 Task: Add Tazo Tea Orange Sweet to the cart.
Action: Mouse pressed left at (22, 104)
Screenshot: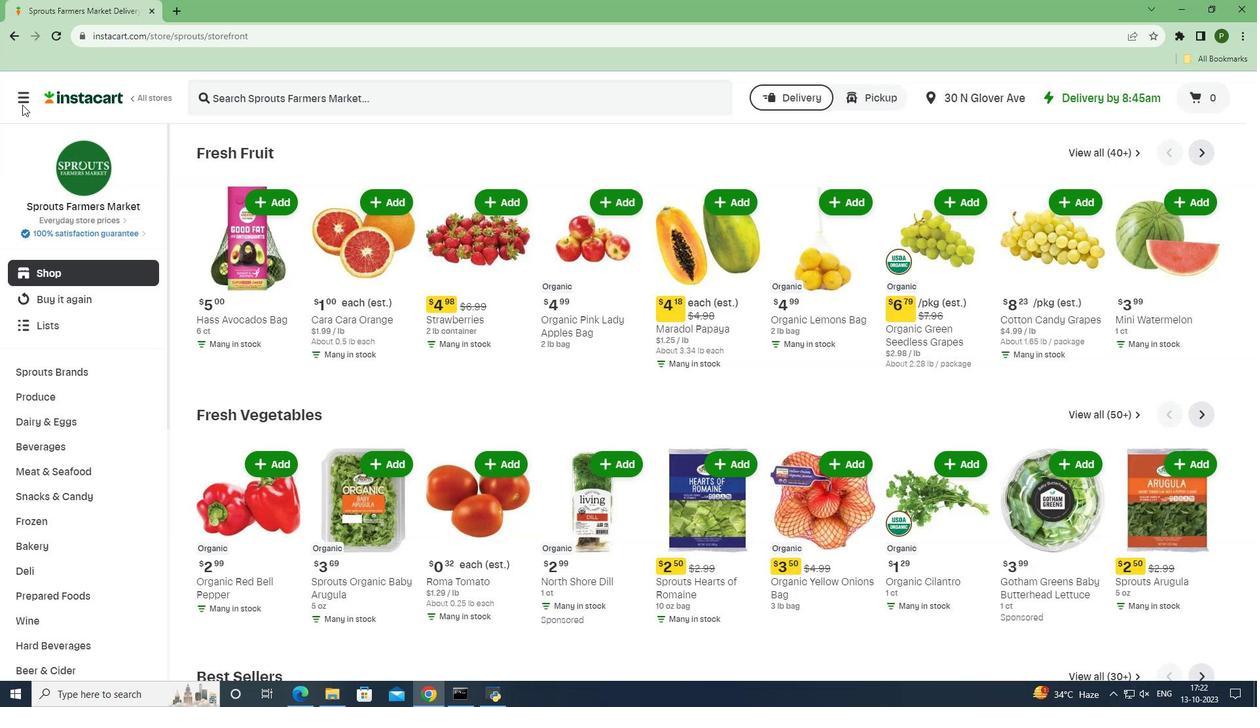 
Action: Mouse moved to (45, 337)
Screenshot: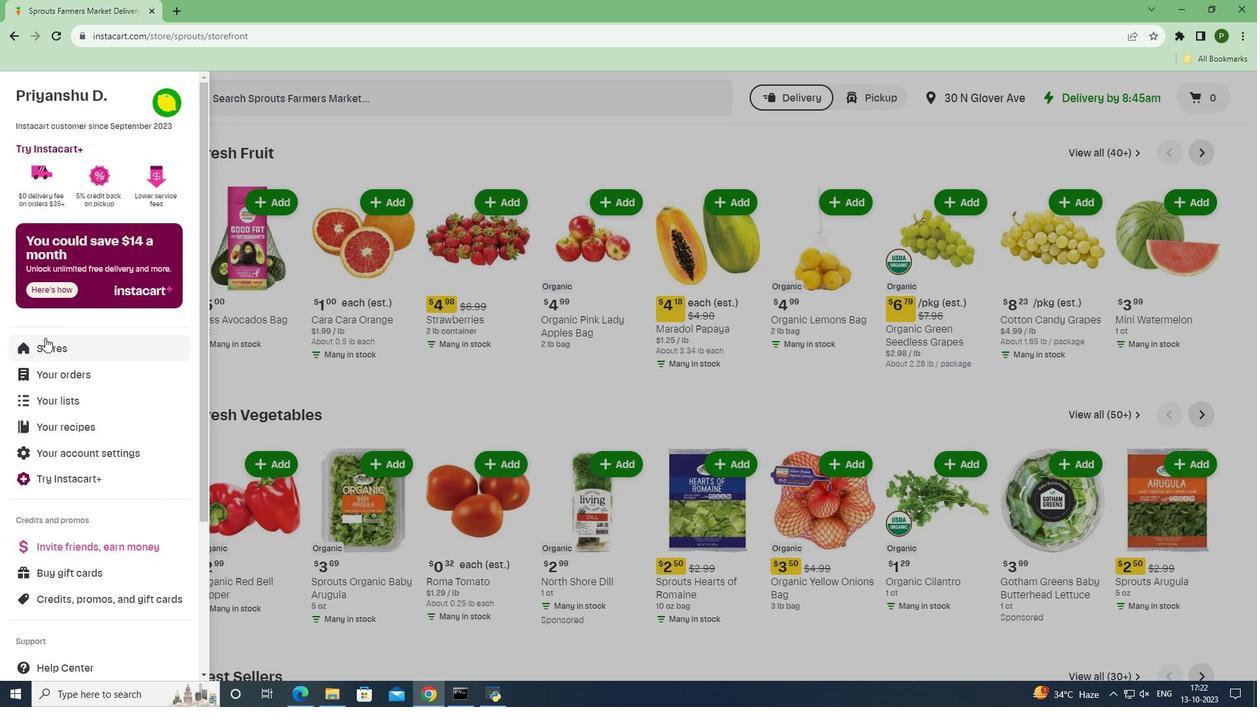 
Action: Mouse pressed left at (45, 337)
Screenshot: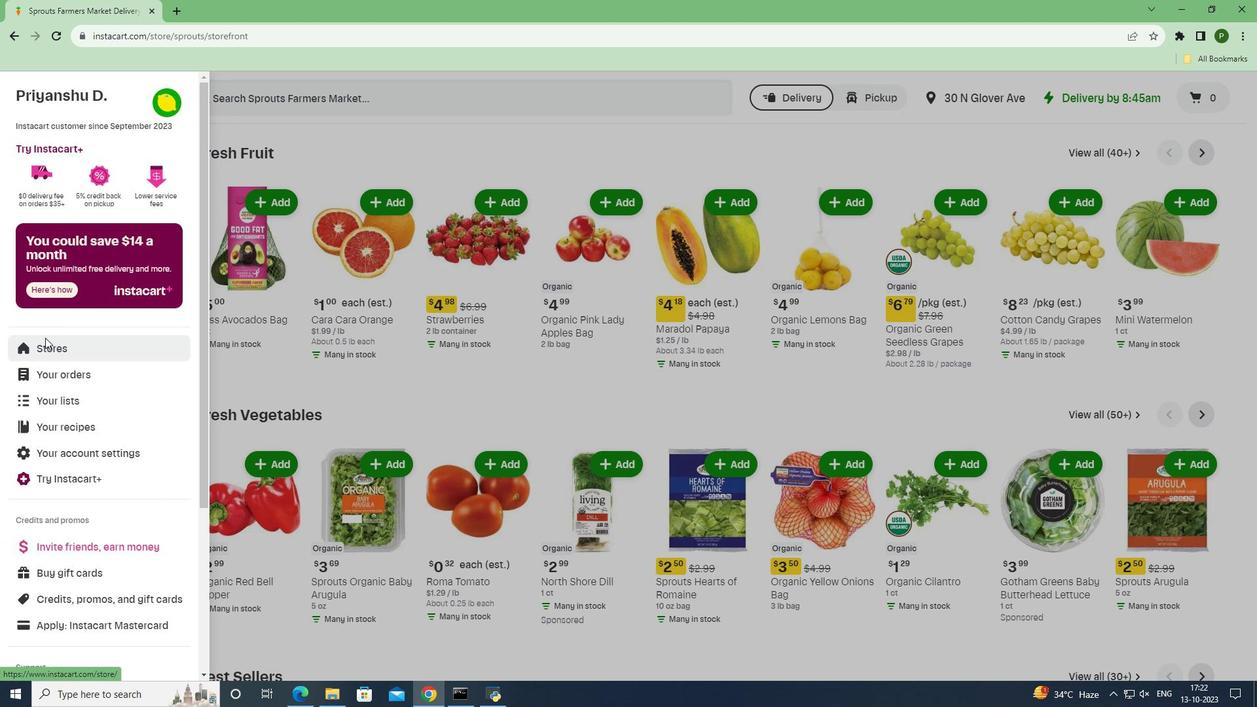 
Action: Mouse moved to (299, 146)
Screenshot: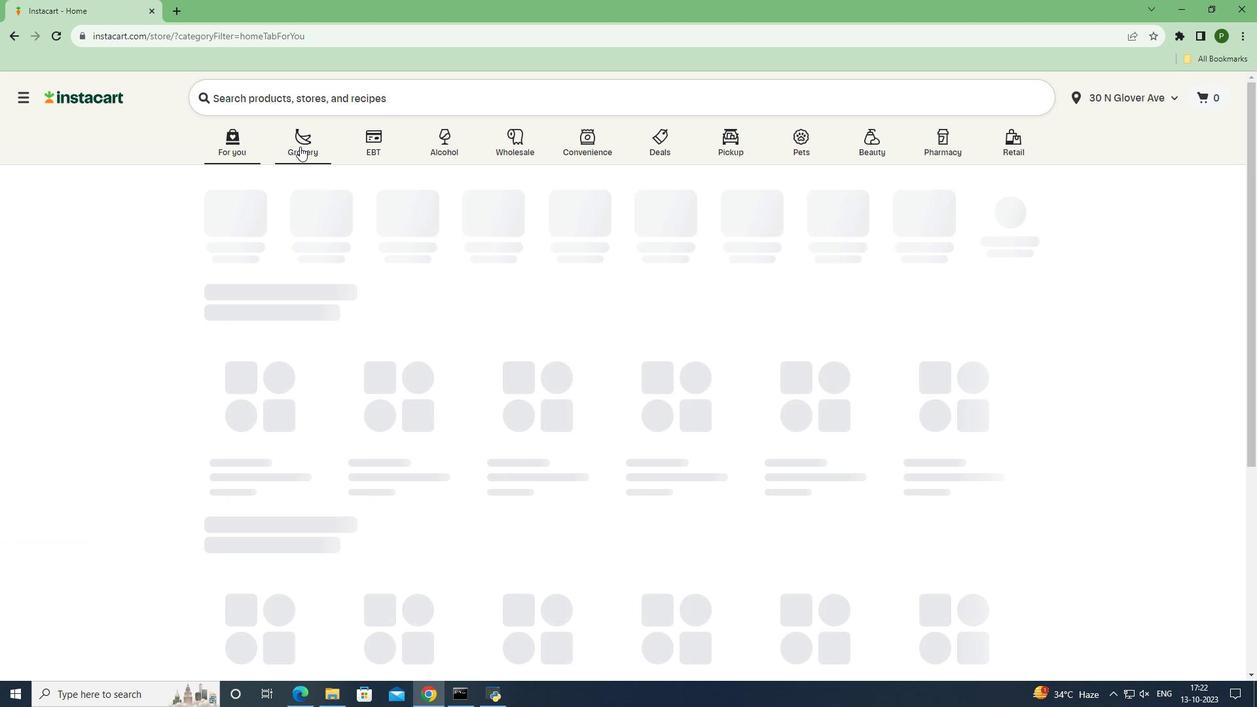 
Action: Mouse pressed left at (299, 146)
Screenshot: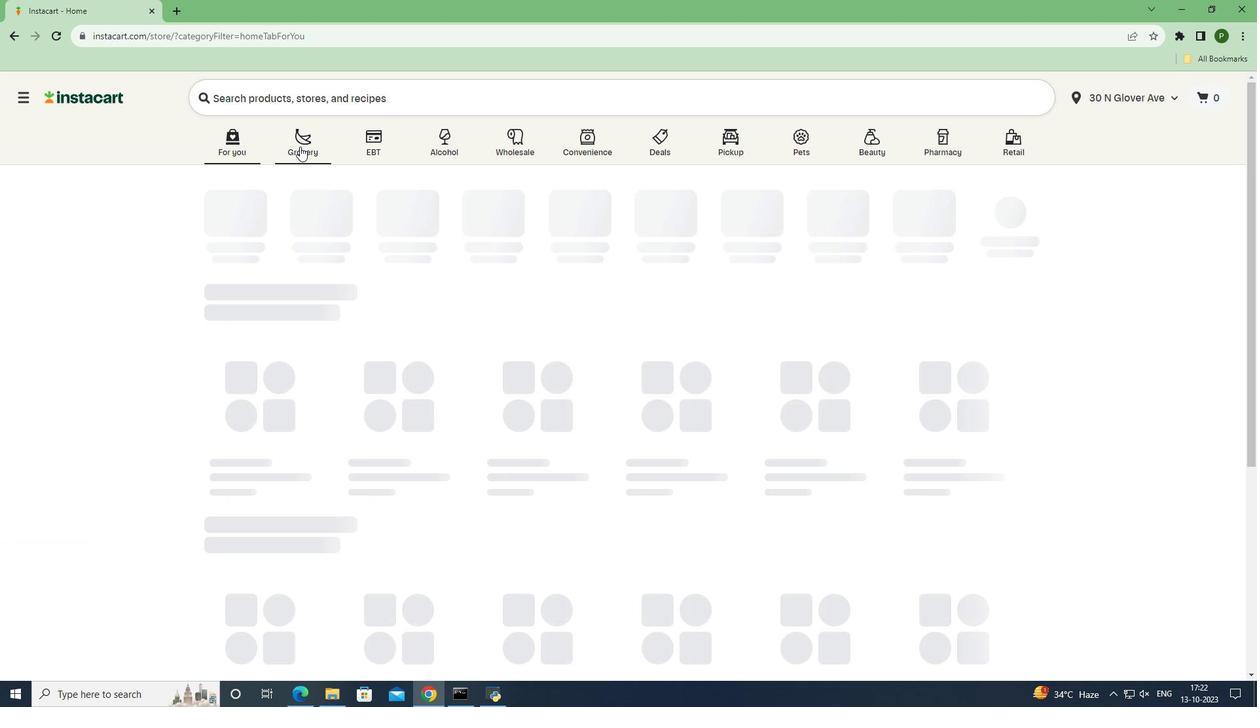 
Action: Mouse moved to (803, 293)
Screenshot: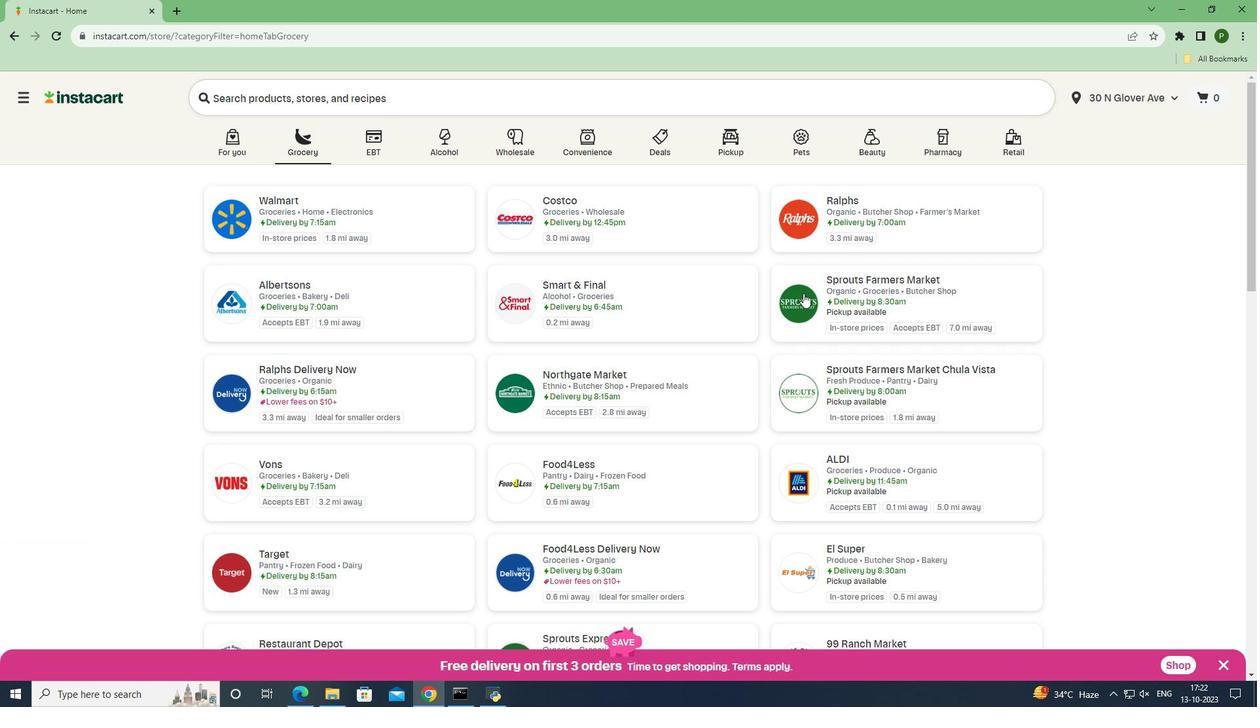 
Action: Mouse pressed left at (803, 293)
Screenshot: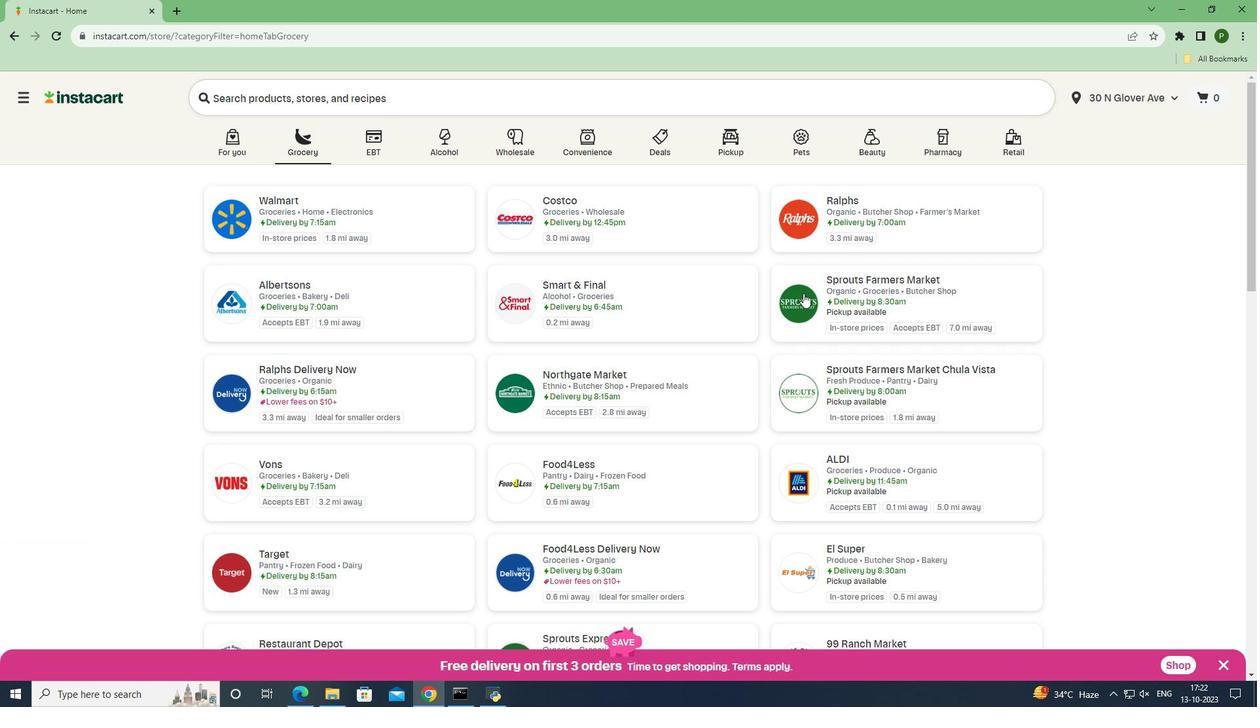 
Action: Mouse moved to (82, 447)
Screenshot: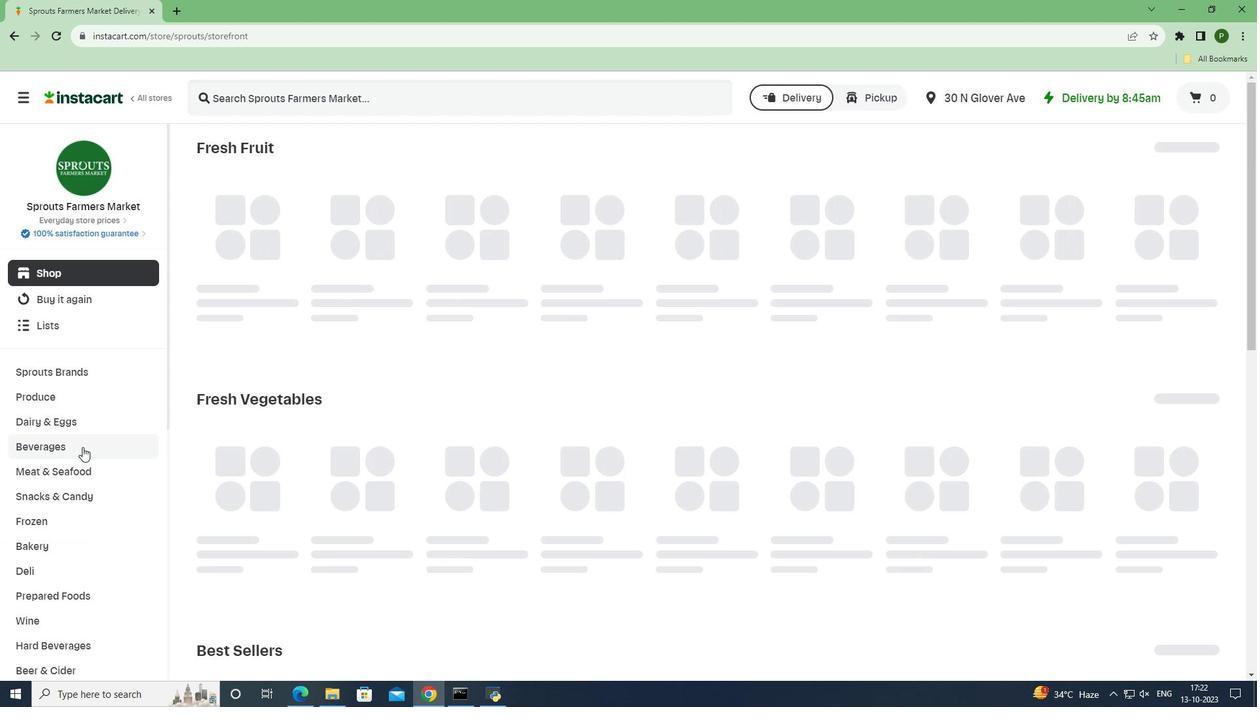
Action: Mouse pressed left at (82, 447)
Screenshot: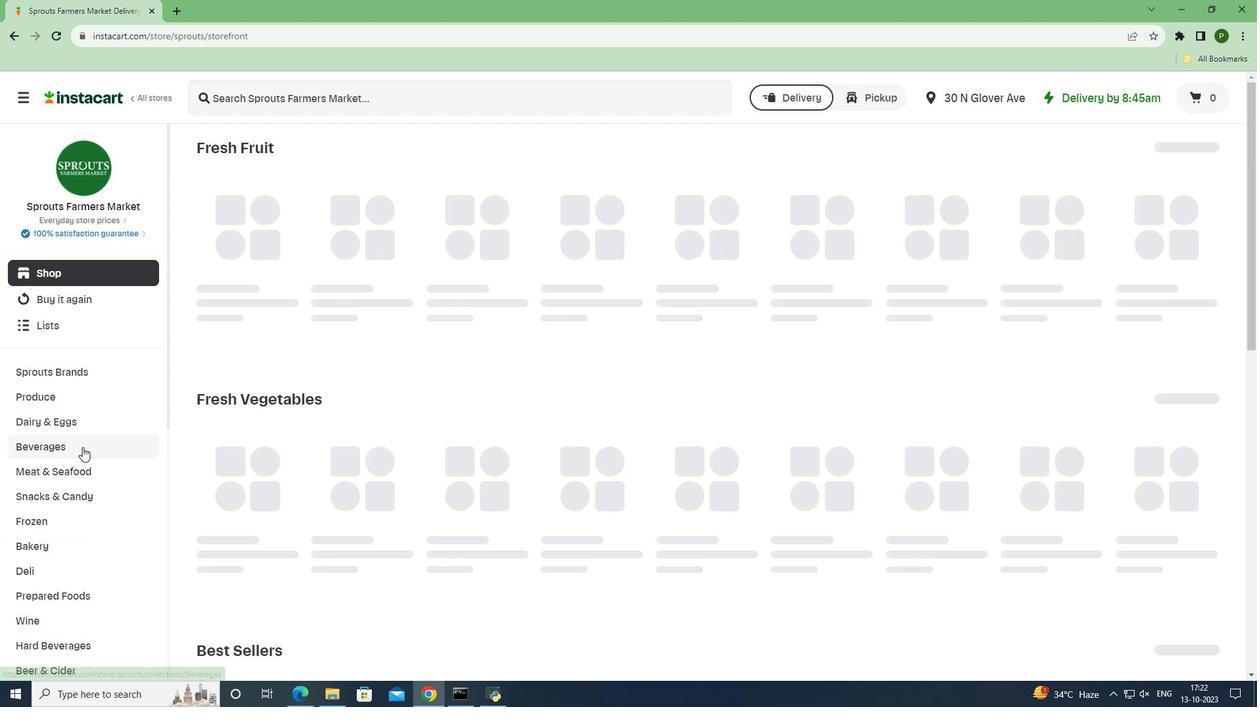
Action: Mouse moved to (1138, 180)
Screenshot: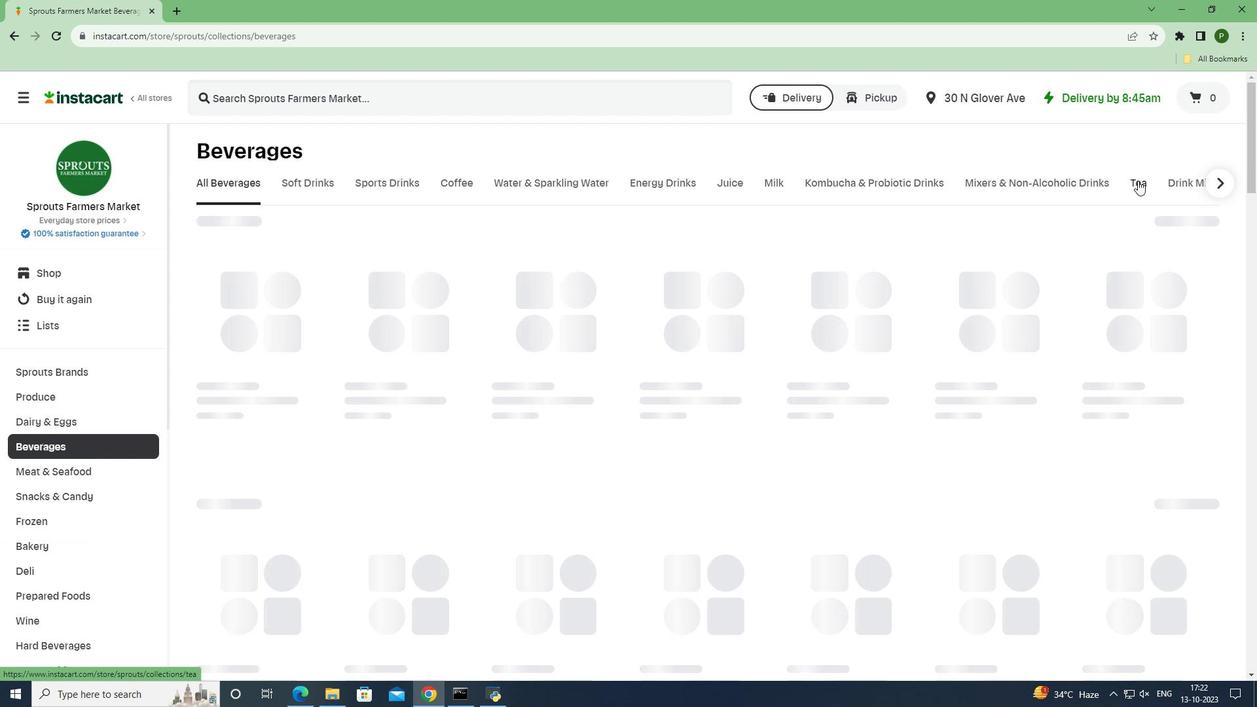 
Action: Mouse pressed left at (1138, 180)
Screenshot: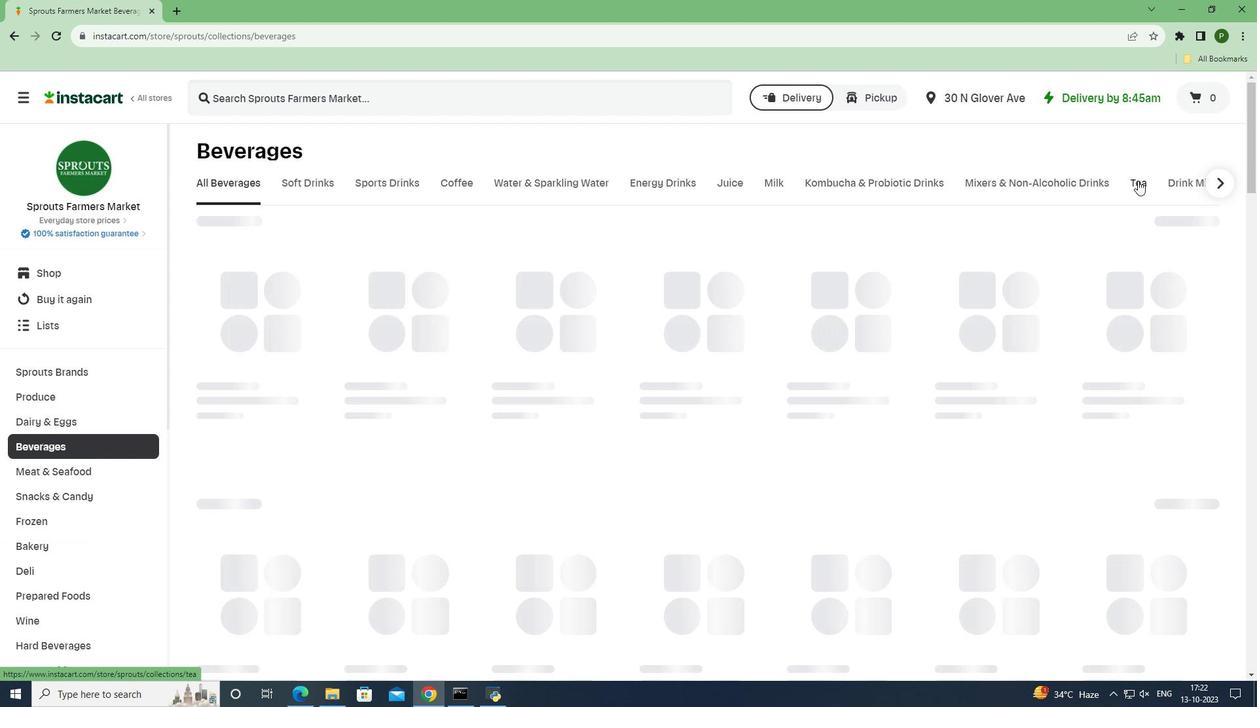 
Action: Mouse moved to (519, 103)
Screenshot: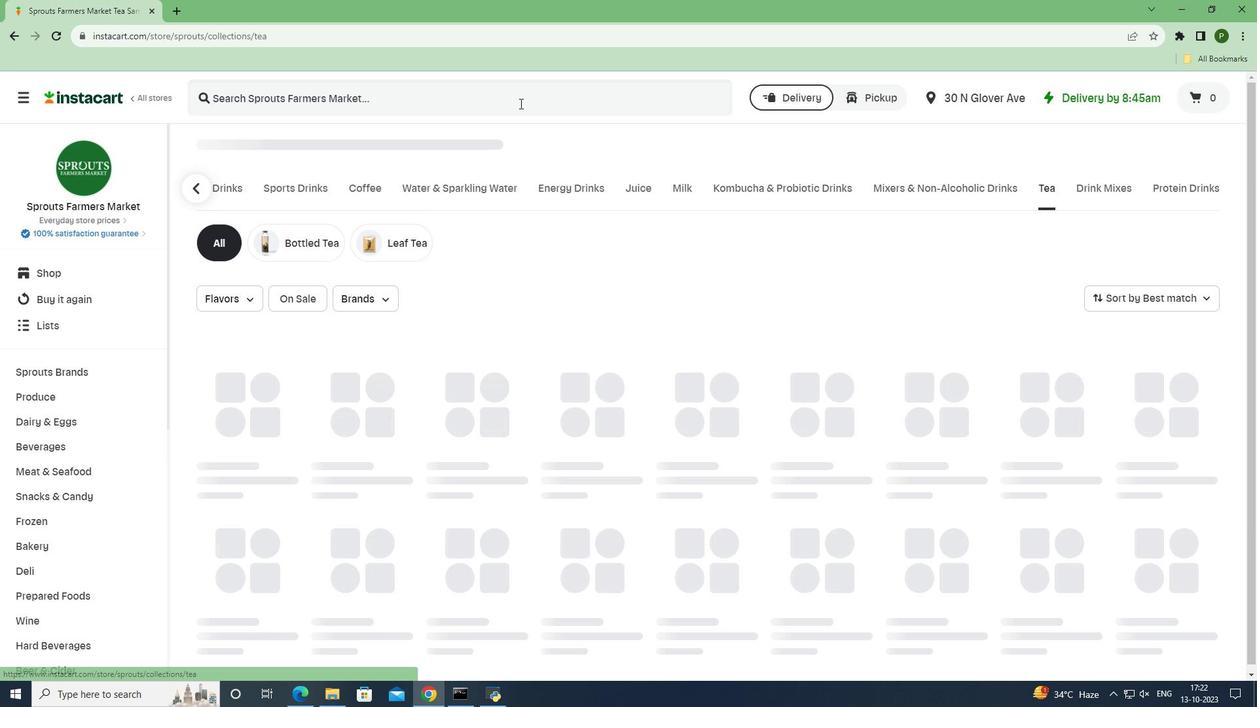 
Action: Mouse pressed left at (519, 103)
Screenshot: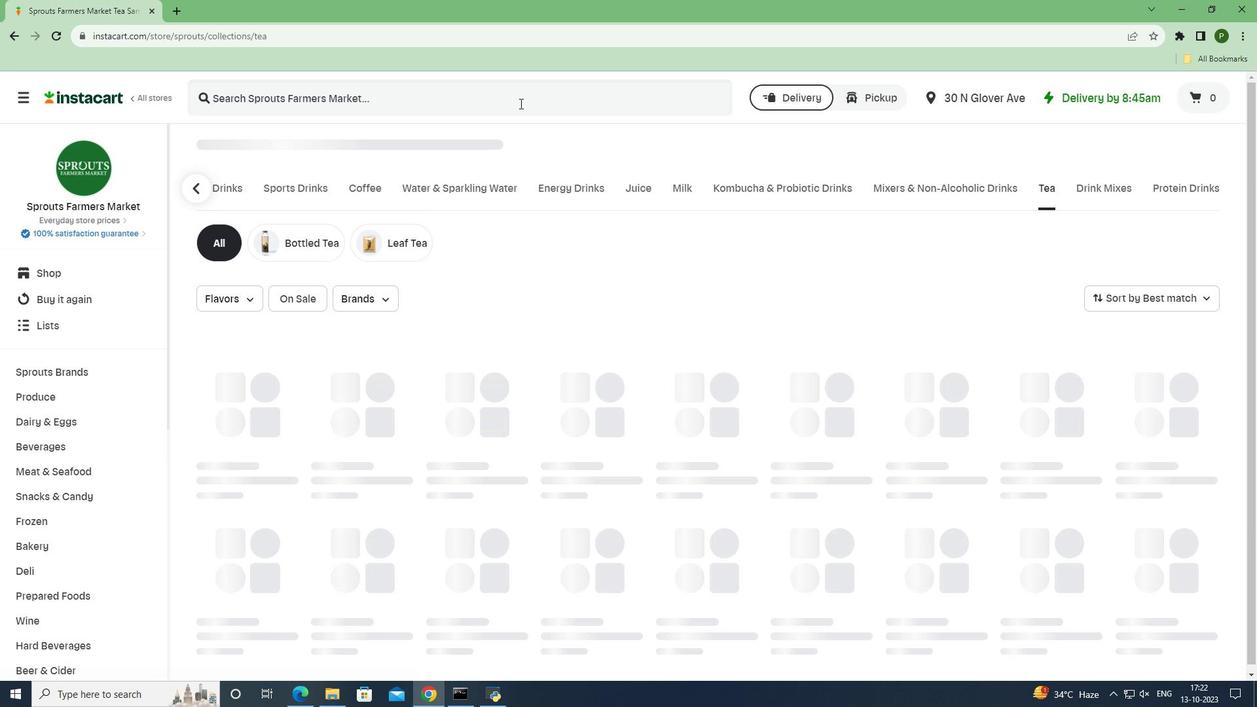 
Action: Key pressed <Key.caps_lock>T<Key.caps_lock>azo<Key.space><Key.caps_lock>T<Key.caps_lock>ea<Key.space><Key.caps_lock>O<Key.caps_lock>range<Key.space><Key.caps_lock>S<Key.caps_lock>weet<Key.space><Key.enter>
Screenshot: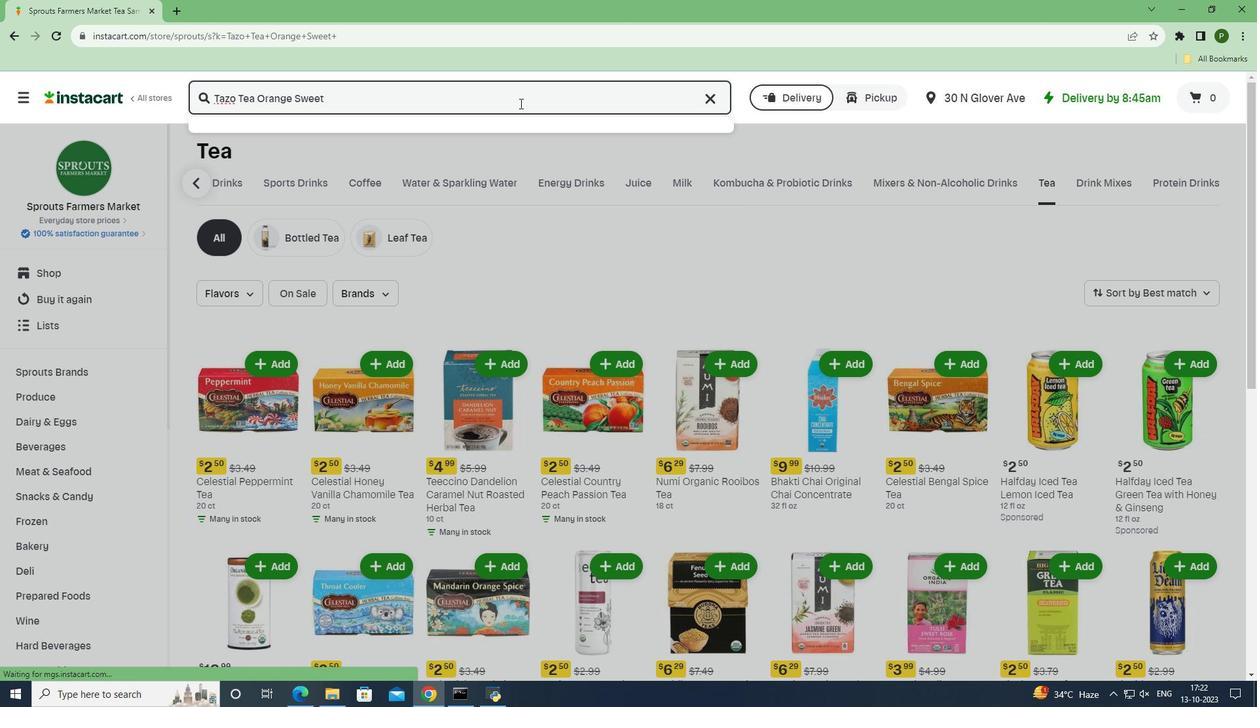 
Action: Mouse moved to (365, 231)
Screenshot: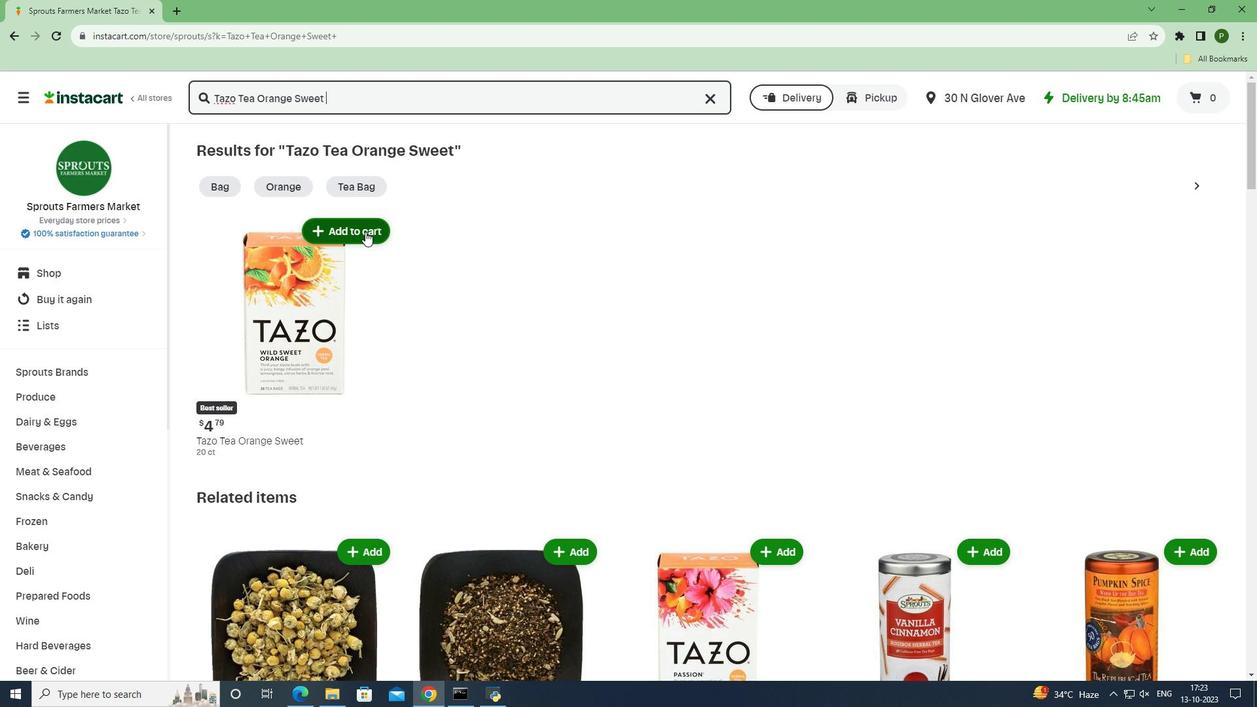 
Action: Mouse pressed left at (365, 231)
Screenshot: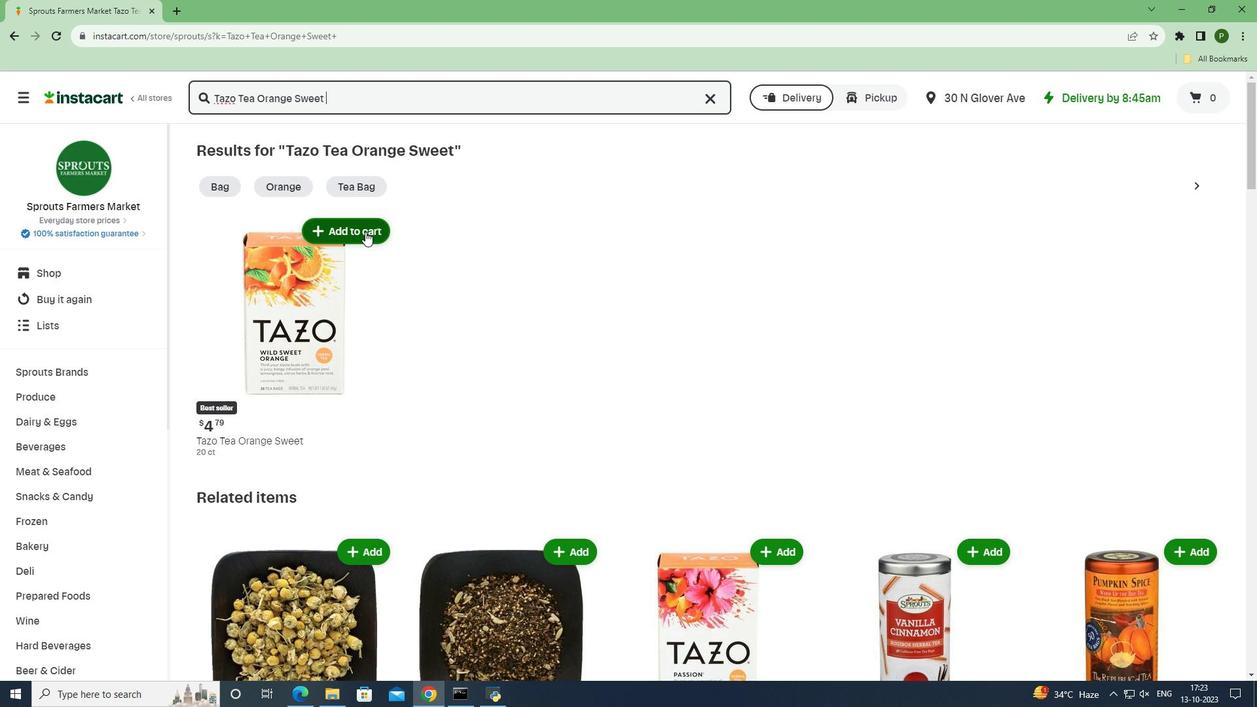 
Action: Mouse moved to (468, 383)
Screenshot: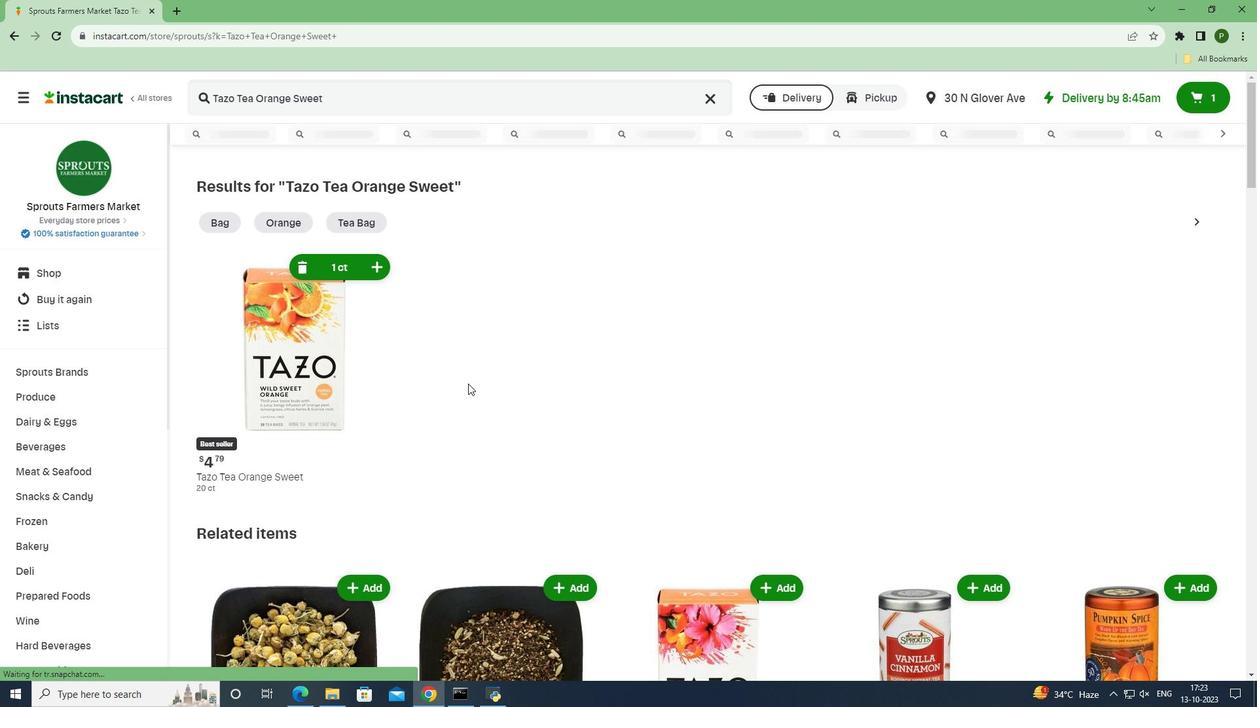 
